 Task: Search any post in multiple posts
Action: Mouse moved to (128, 196)
Screenshot: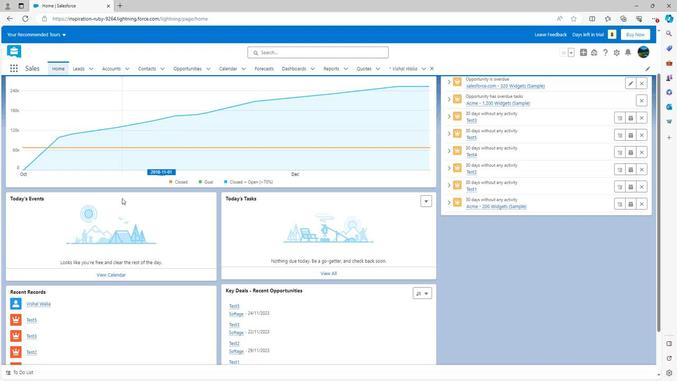 
Action: Mouse scrolled (128, 195) with delta (0, 0)
Screenshot: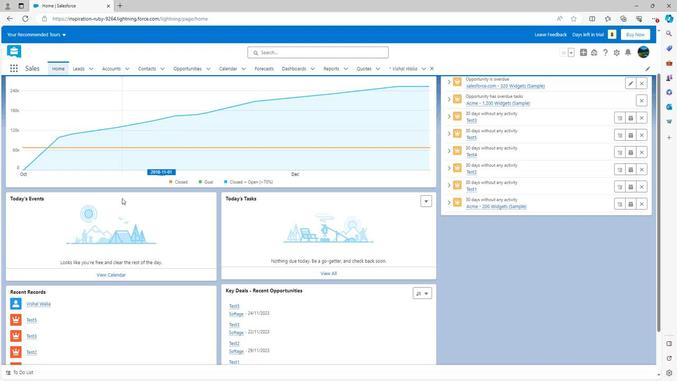 
Action: Mouse scrolled (128, 195) with delta (0, 0)
Screenshot: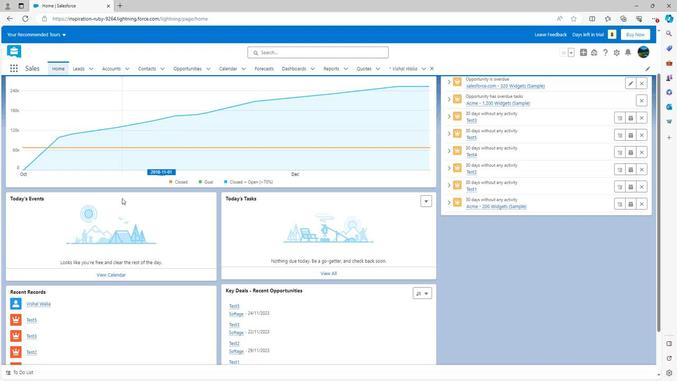 
Action: Mouse scrolled (128, 195) with delta (0, 0)
Screenshot: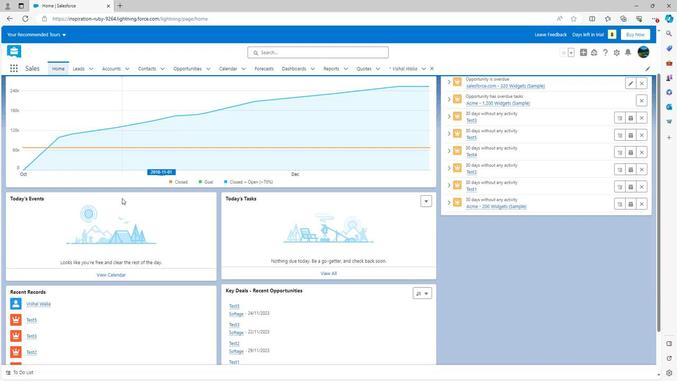 
Action: Mouse moved to (126, 195)
Screenshot: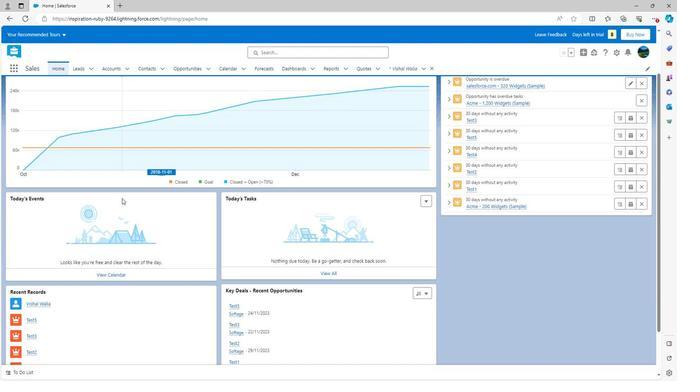 
Action: Mouse scrolled (126, 196) with delta (0, 0)
Screenshot: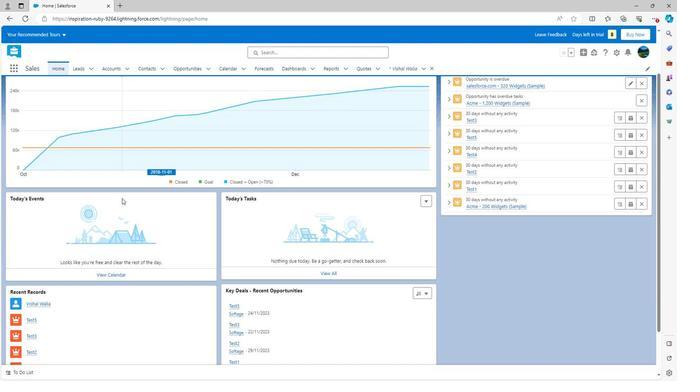 
Action: Mouse scrolled (126, 196) with delta (0, 0)
Screenshot: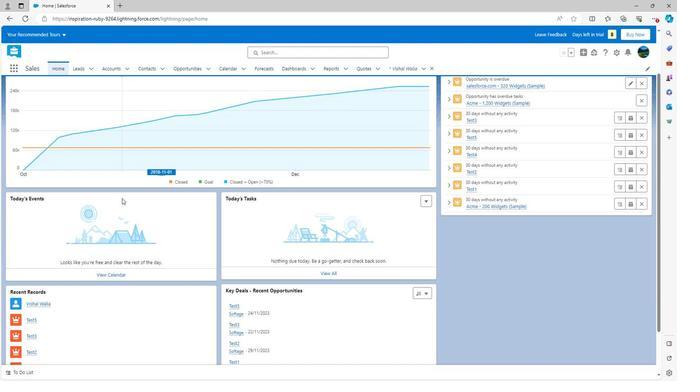 
Action: Mouse scrolled (126, 196) with delta (0, 0)
Screenshot: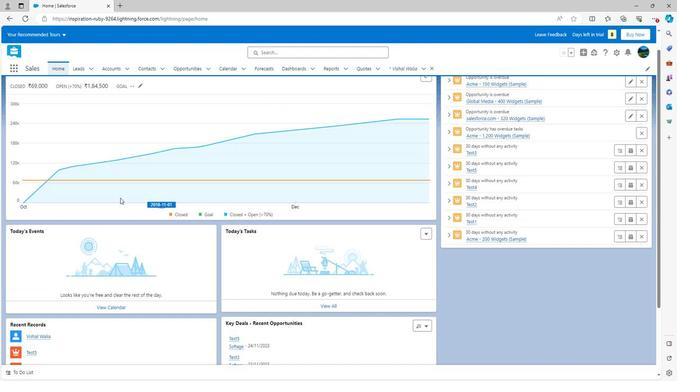 
Action: Mouse scrolled (126, 196) with delta (0, 0)
Screenshot: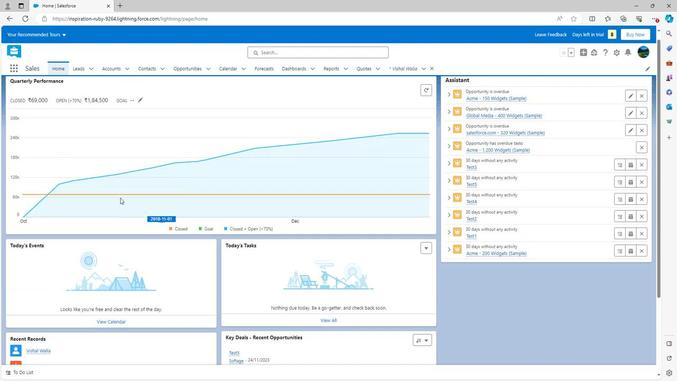 
Action: Mouse scrolled (126, 196) with delta (0, 0)
Screenshot: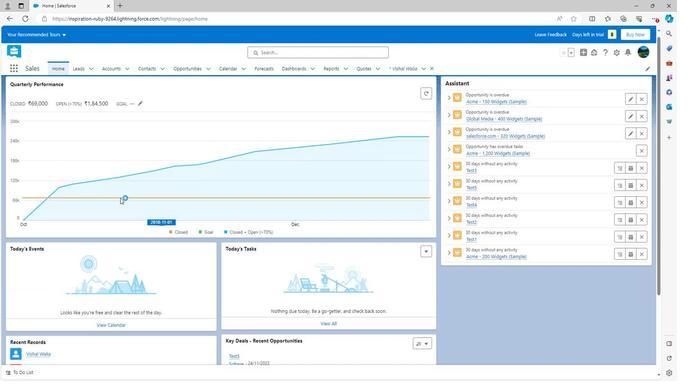 
Action: Mouse moved to (631, 50)
Screenshot: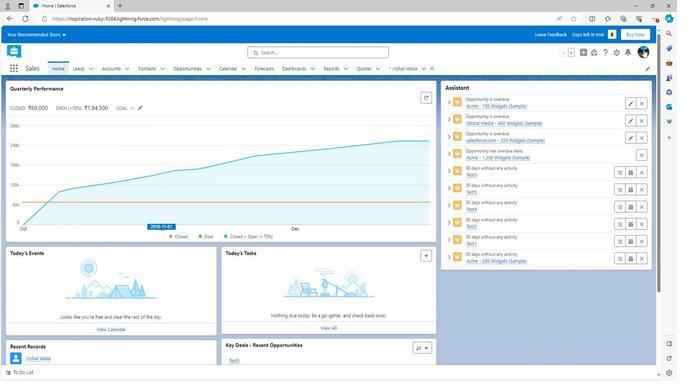 
Action: Mouse pressed left at (631, 50)
Screenshot: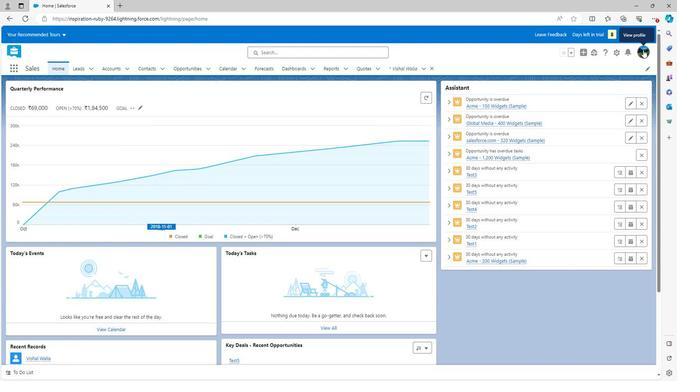 
Action: Mouse moved to (527, 76)
Screenshot: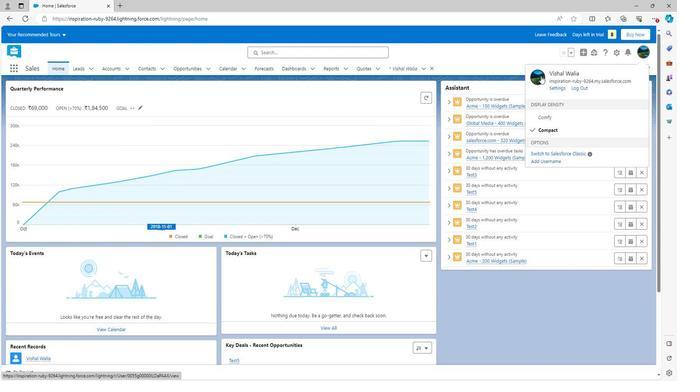 
Action: Mouse pressed left at (527, 76)
Screenshot: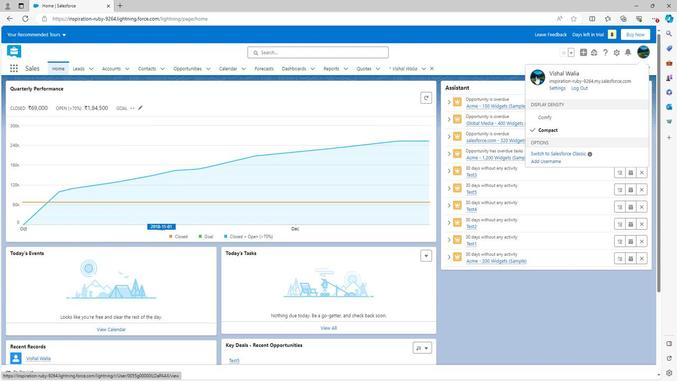 
Action: Mouse moved to (96, 250)
Screenshot: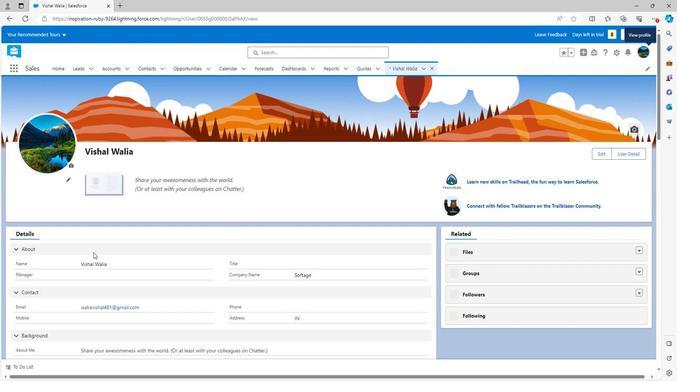 
Action: Mouse scrolled (96, 250) with delta (0, 0)
Screenshot: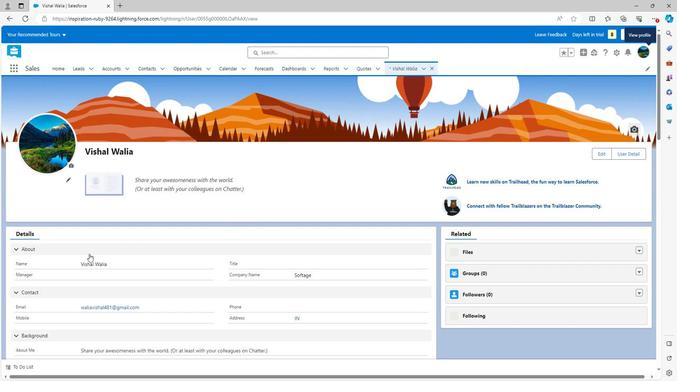 
Action: Mouse scrolled (96, 250) with delta (0, 0)
Screenshot: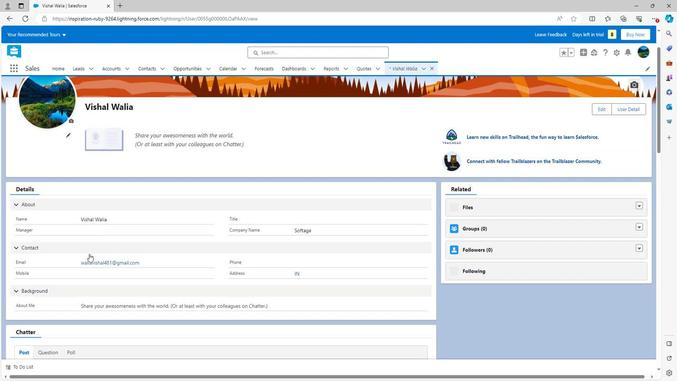 
Action: Mouse scrolled (96, 250) with delta (0, 0)
Screenshot: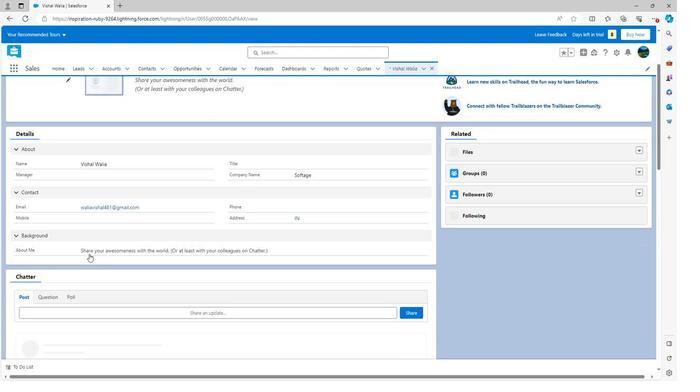 
Action: Mouse scrolled (96, 250) with delta (0, 0)
Screenshot: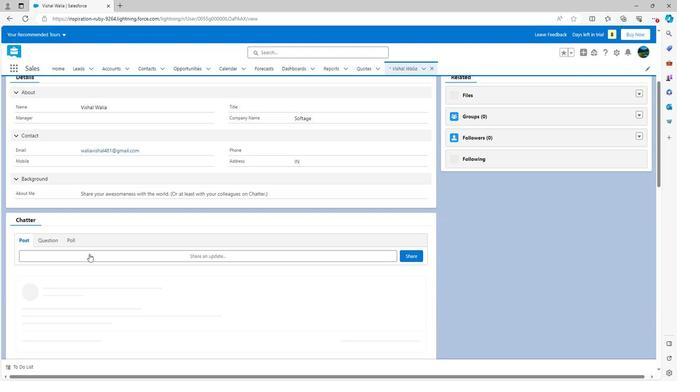 
Action: Mouse scrolled (96, 250) with delta (0, 0)
Screenshot: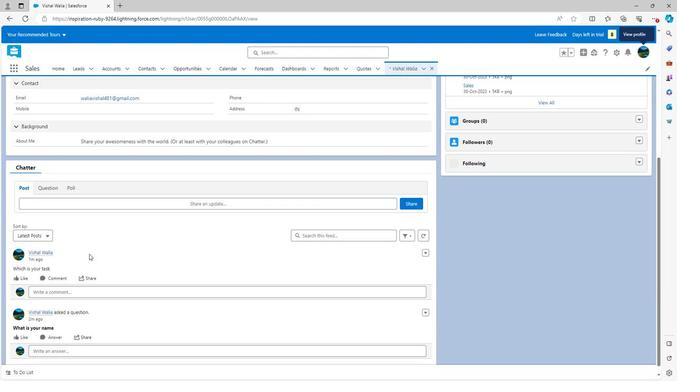 
Action: Mouse scrolled (96, 250) with delta (0, 0)
Screenshot: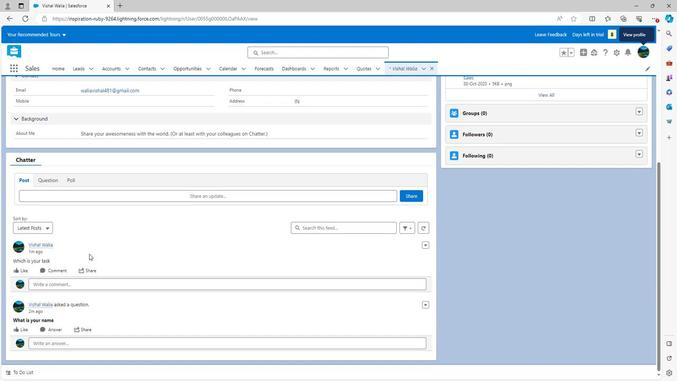 
Action: Mouse moved to (317, 223)
Screenshot: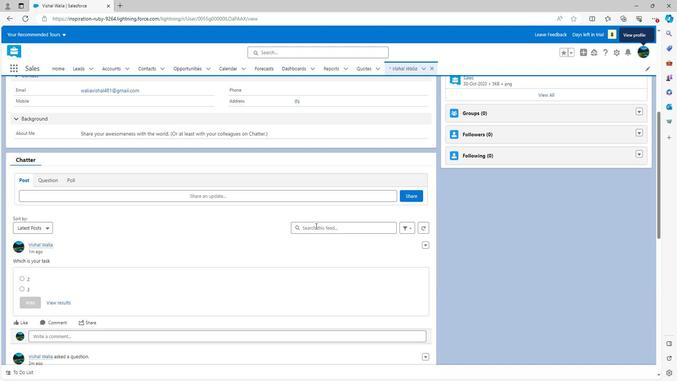 
Action: Mouse pressed left at (317, 223)
Screenshot: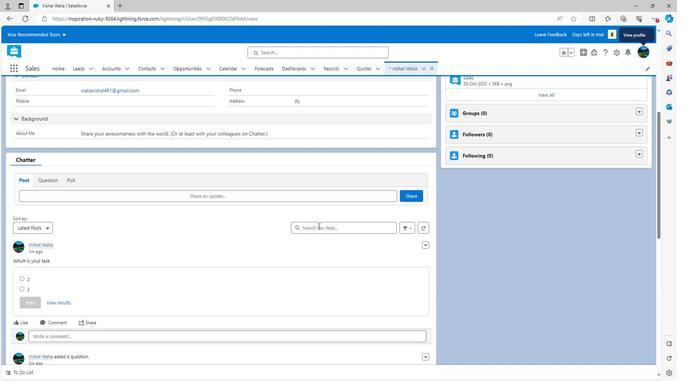 
Action: Mouse scrolled (317, 222) with delta (0, 0)
Screenshot: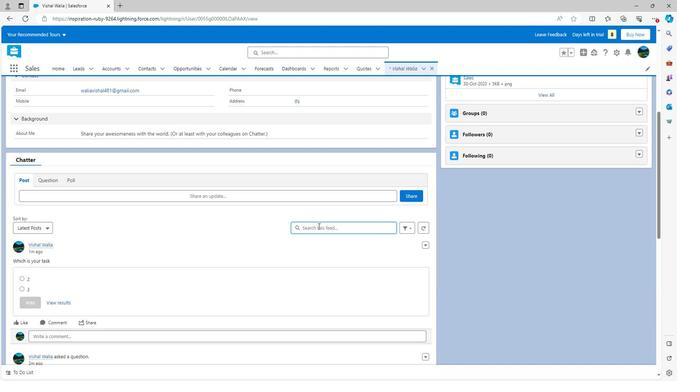 
Action: Mouse moved to (323, 173)
Screenshot: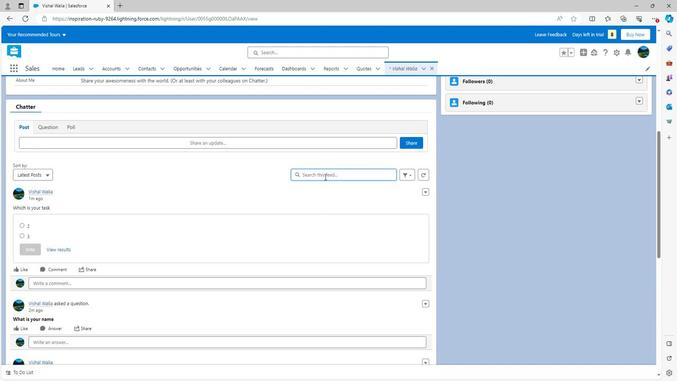 
Action: Mouse pressed left at (323, 173)
Screenshot: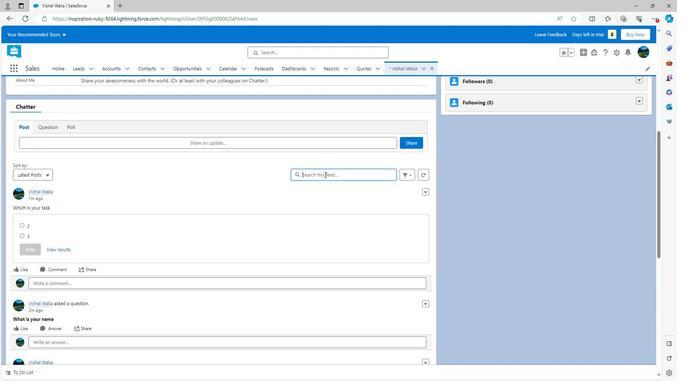 
Action: Key pressed <Key.shift>What<Key.enter>
Screenshot: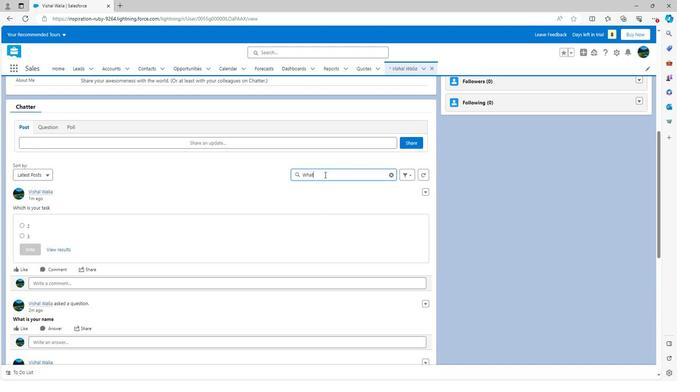 
Action: Mouse moved to (73, 268)
Screenshot: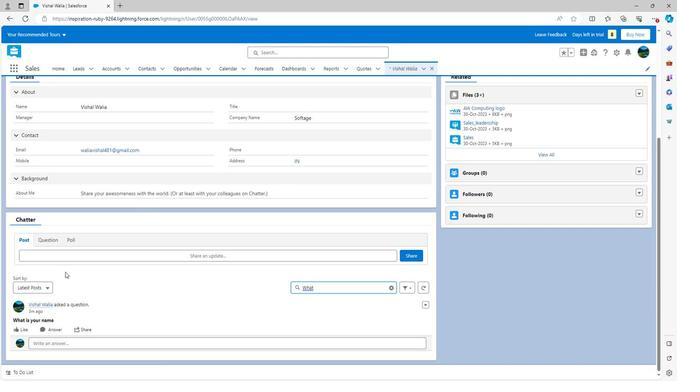 
Action: Mouse scrolled (73, 268) with delta (0, 0)
Screenshot: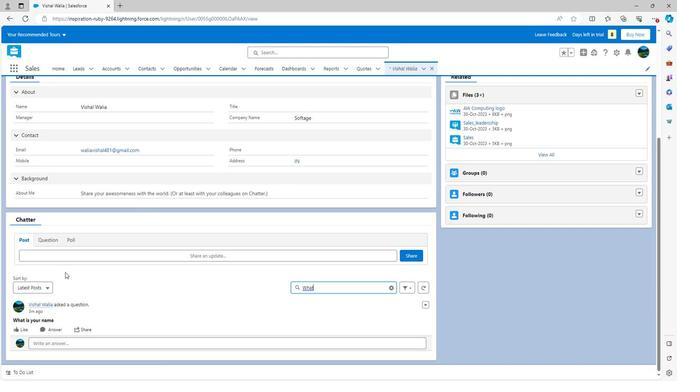 
Action: Mouse scrolled (73, 268) with delta (0, 0)
Screenshot: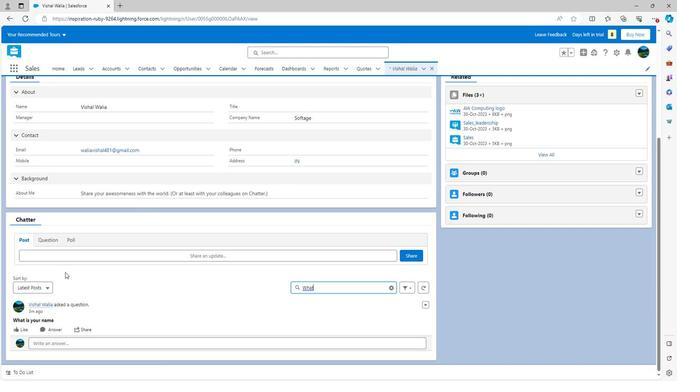 
Action: Mouse moved to (314, 282)
Screenshot: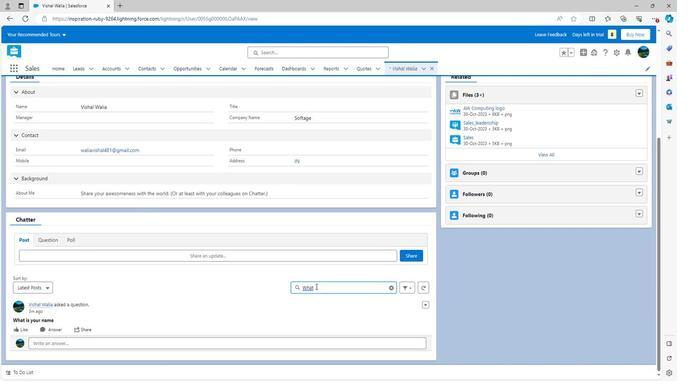 
Action: Mouse pressed left at (314, 282)
Screenshot: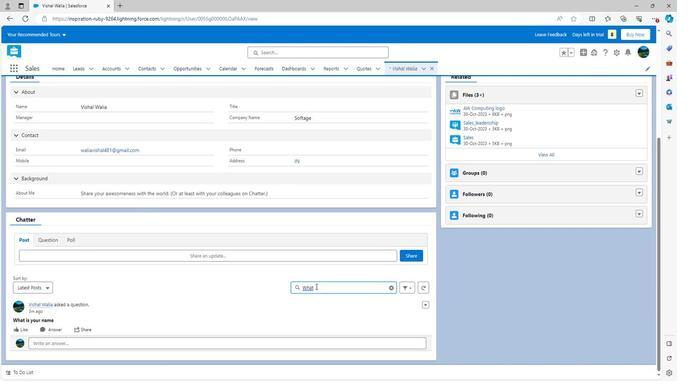 
Action: Mouse moved to (296, 282)
Screenshot: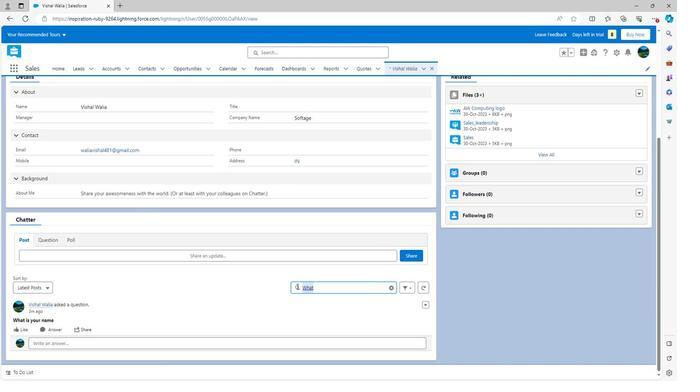 
Action: Key pressed <Key.backspace>
Screenshot: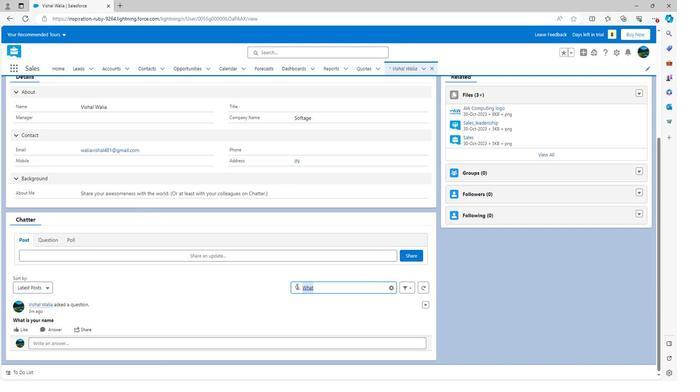 
Action: Mouse moved to (300, 254)
Screenshot: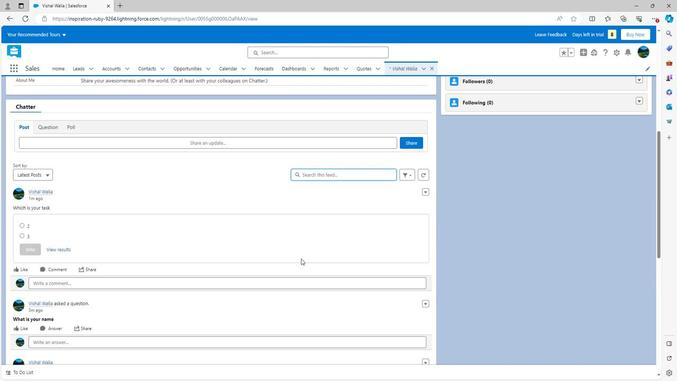 
Action: Mouse scrolled (300, 254) with delta (0, 0)
Screenshot: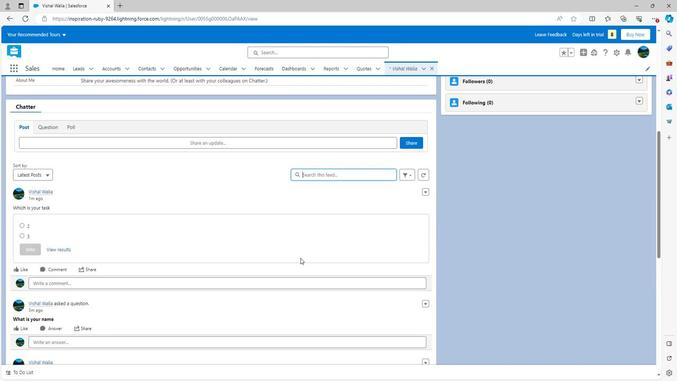 
Action: Mouse scrolled (300, 254) with delta (0, 0)
Screenshot: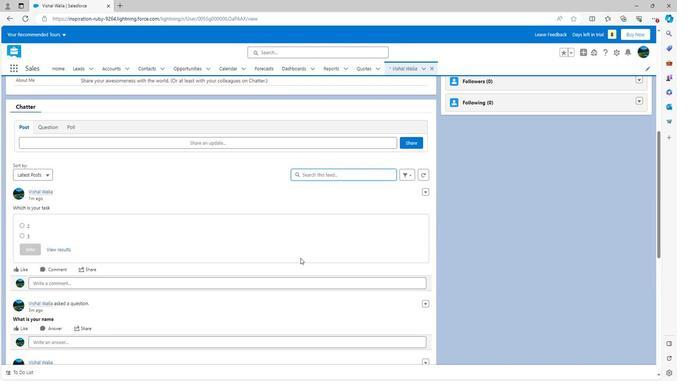 
Action: Mouse scrolled (300, 254) with delta (0, 0)
Screenshot: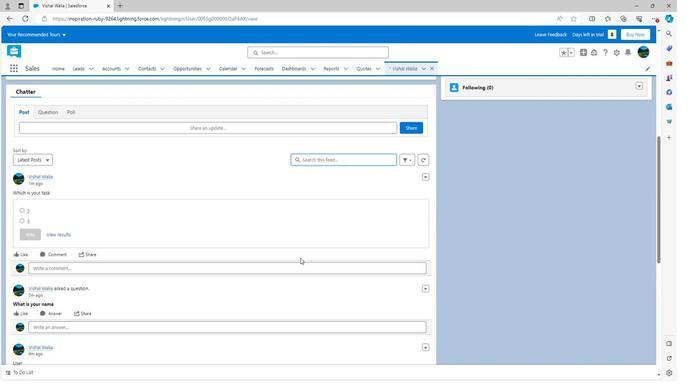 
Action: Mouse scrolled (300, 254) with delta (0, 0)
Screenshot: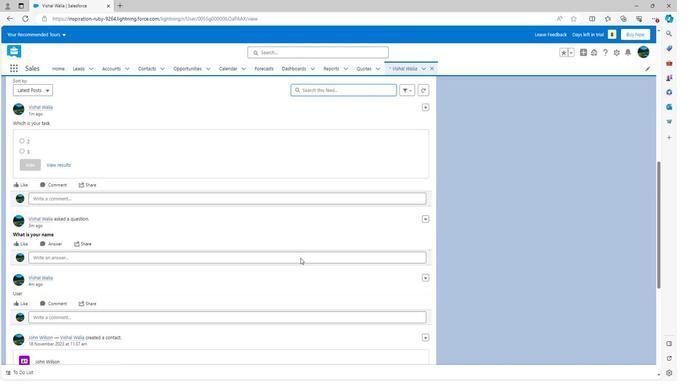
Action: Mouse scrolled (300, 254) with delta (0, 0)
Screenshot: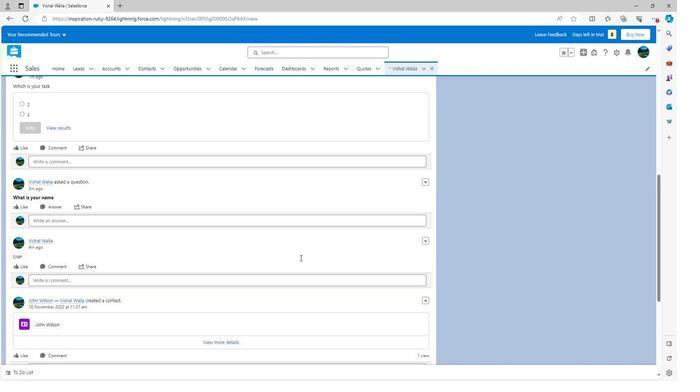 
Action: Mouse scrolled (300, 255) with delta (0, 0)
Screenshot: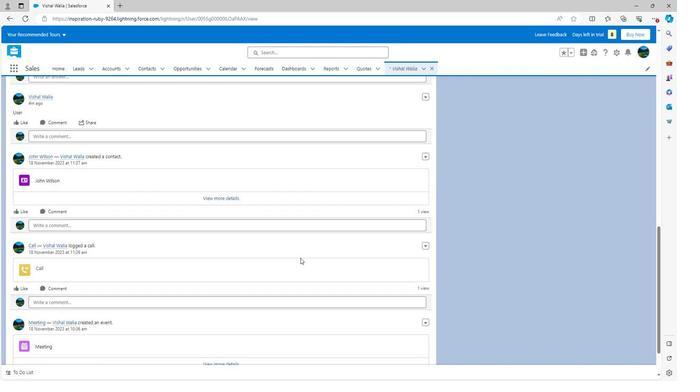 
Action: Mouse scrolled (300, 255) with delta (0, 0)
Screenshot: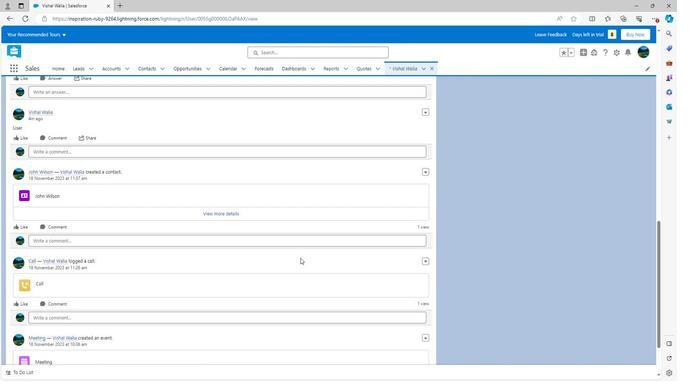 
Action: Mouse scrolled (300, 255) with delta (0, 0)
Screenshot: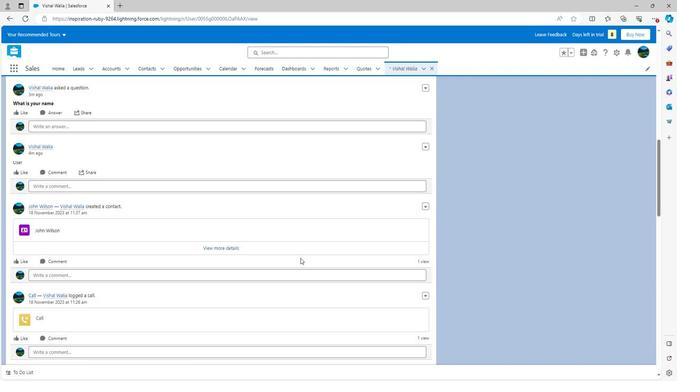 
Action: Mouse scrolled (300, 255) with delta (0, 0)
Screenshot: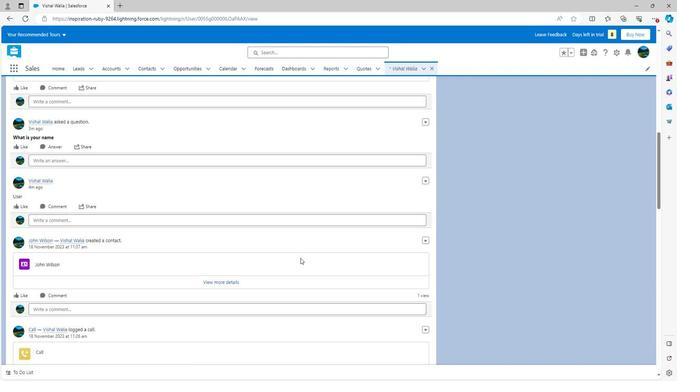 
Action: Mouse scrolled (300, 255) with delta (0, 0)
Screenshot: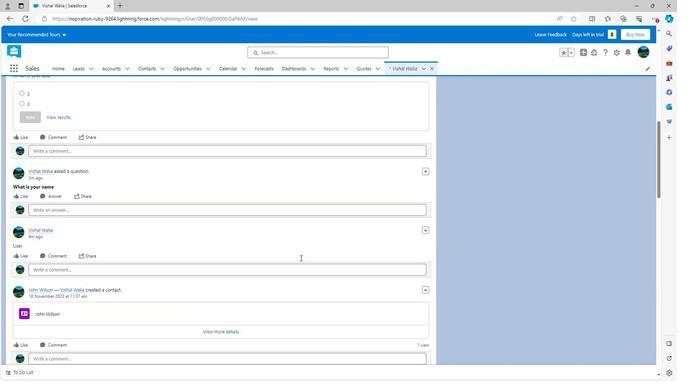 
Action: Mouse scrolled (300, 255) with delta (0, 0)
Screenshot: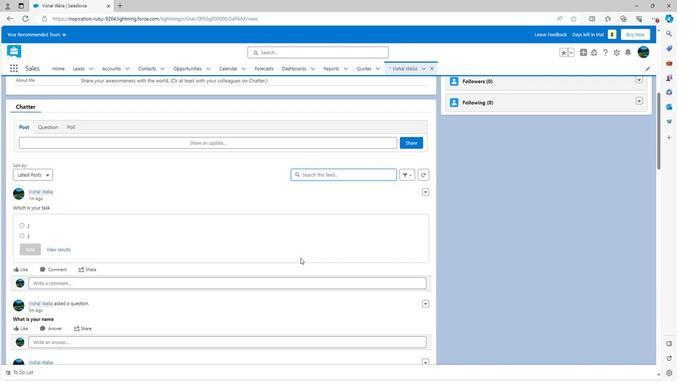 
Action: Mouse scrolled (300, 255) with delta (0, 0)
Screenshot: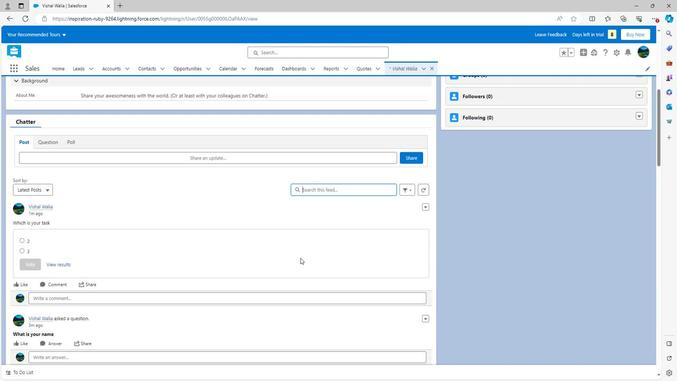 
Action: Mouse scrolled (300, 255) with delta (0, 0)
Screenshot: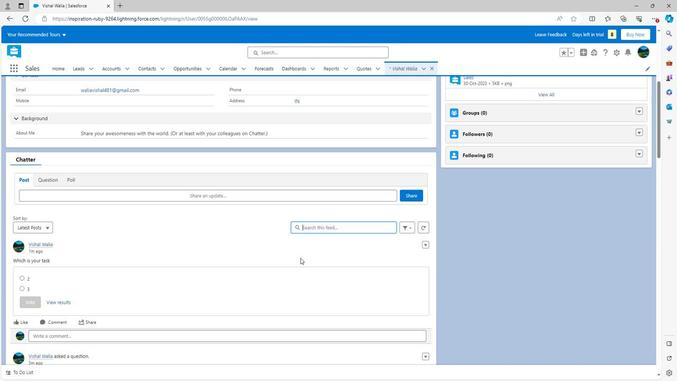 
Action: Mouse scrolled (300, 255) with delta (0, 0)
Screenshot: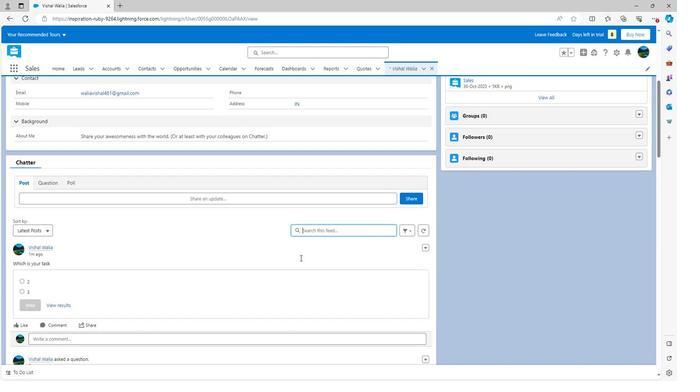 
Action: Mouse scrolled (300, 255) with delta (0, 0)
Screenshot: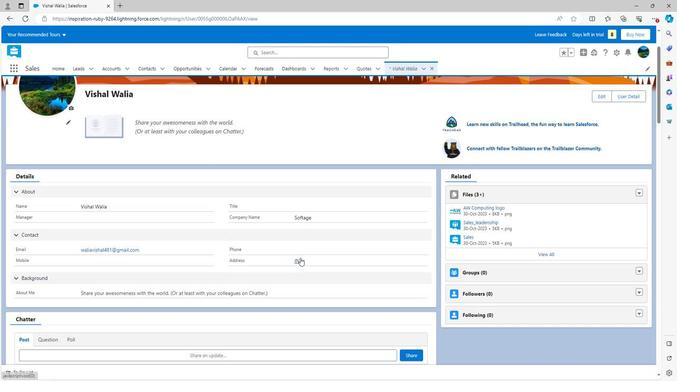 
Action: Mouse scrolled (300, 255) with delta (0, 0)
Screenshot: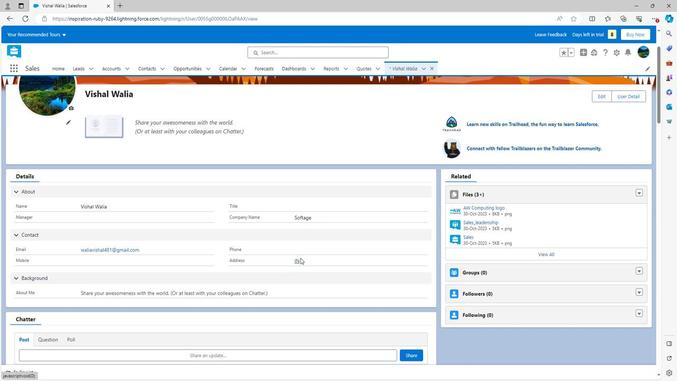 
Action: Mouse scrolled (300, 255) with delta (0, 0)
Screenshot: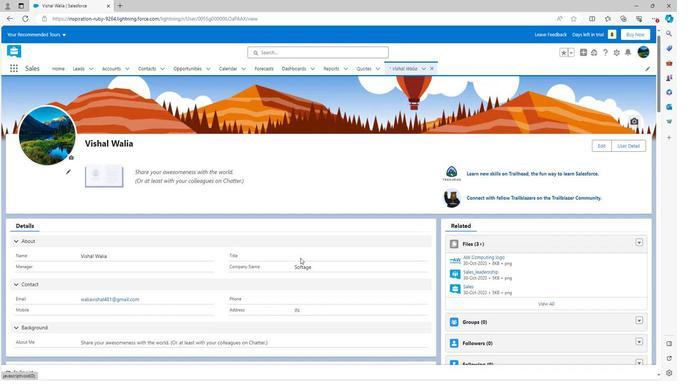 
Action: Mouse moved to (301, 253)
Screenshot: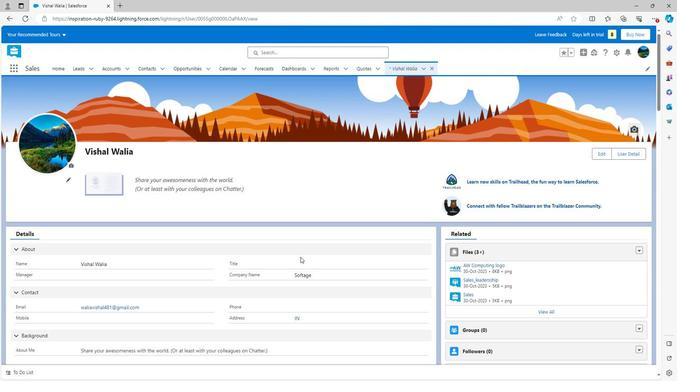 
